 Task: Invite Team Member Softage.1@softage.net to Workspace Change Management Consulting. Invite Team Member Softage.2@softage.net to Workspace Change Management Consulting. Invite Team Member Softage.3@softage.net to Workspace Change Management Consulting. Invite Team Member Softage.4@softage.net to Workspace Change Management Consulting
Action: Mouse moved to (882, 129)
Screenshot: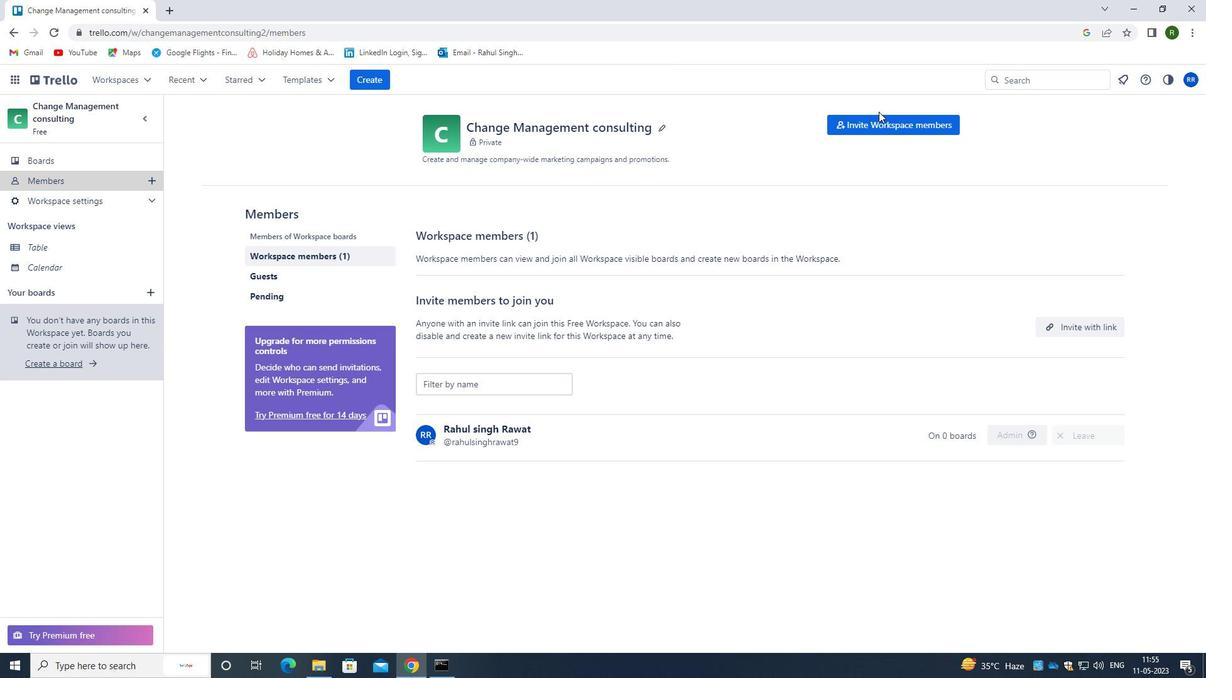 
Action: Mouse pressed left at (882, 129)
Screenshot: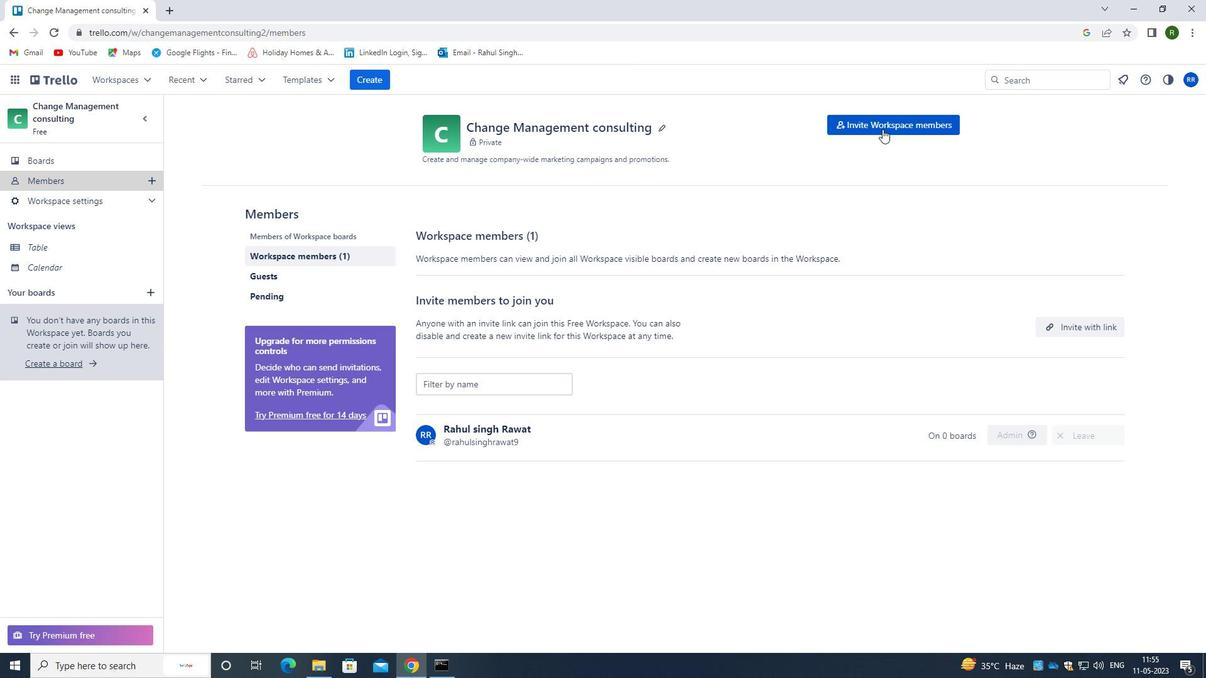 
Action: Mouse moved to (468, 357)
Screenshot: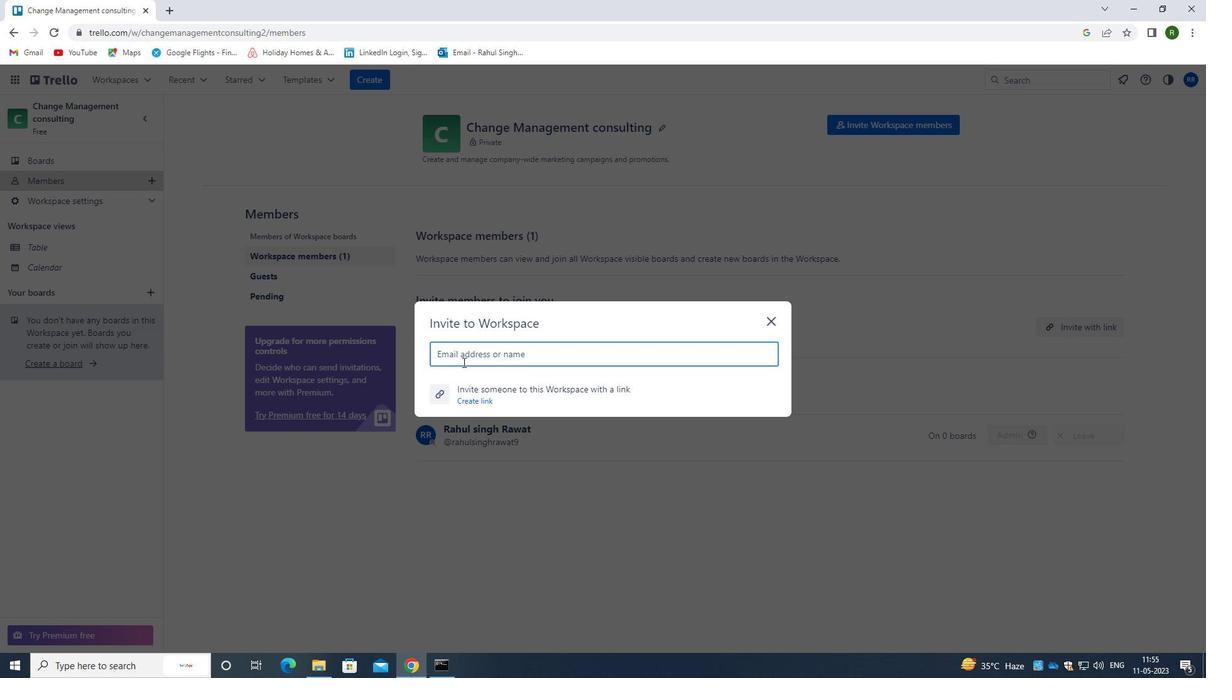 
Action: Key pressed <Key.caps_lock>s<Key.caps_lock>oftage.1<Key.shift><Key.shift><Key.shift><Key.shift><Key.shift><Key.shift>@SOFTAGE.NET
Screenshot: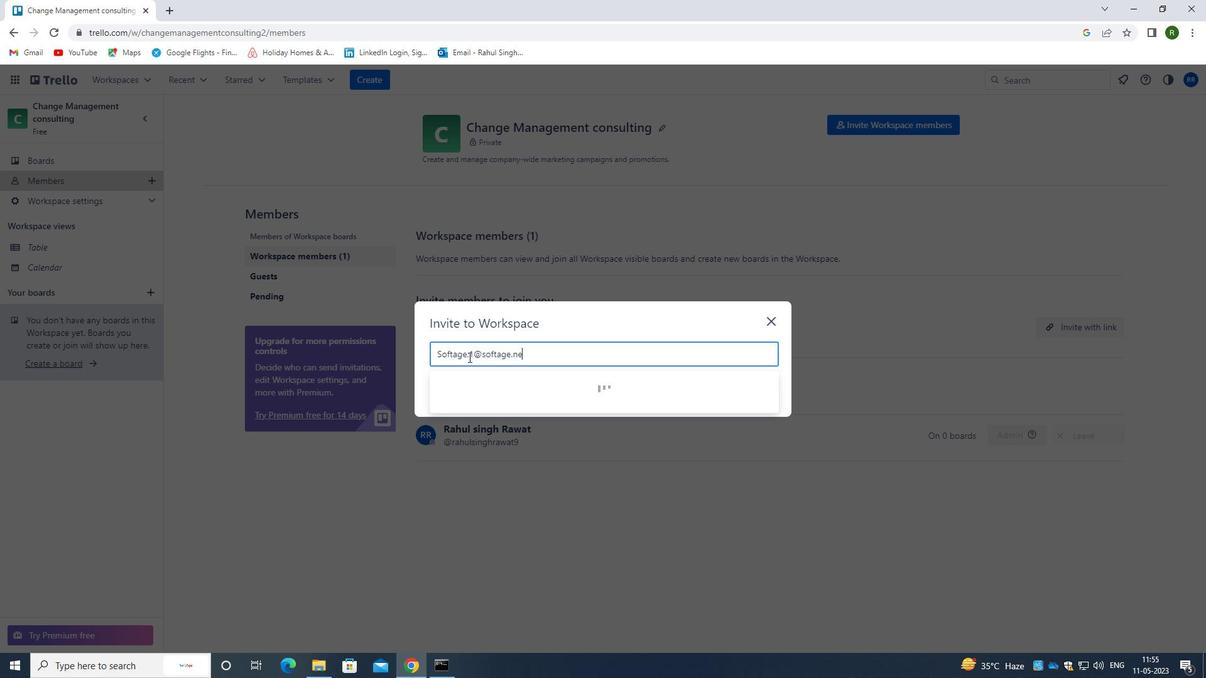 
Action: Mouse moved to (513, 387)
Screenshot: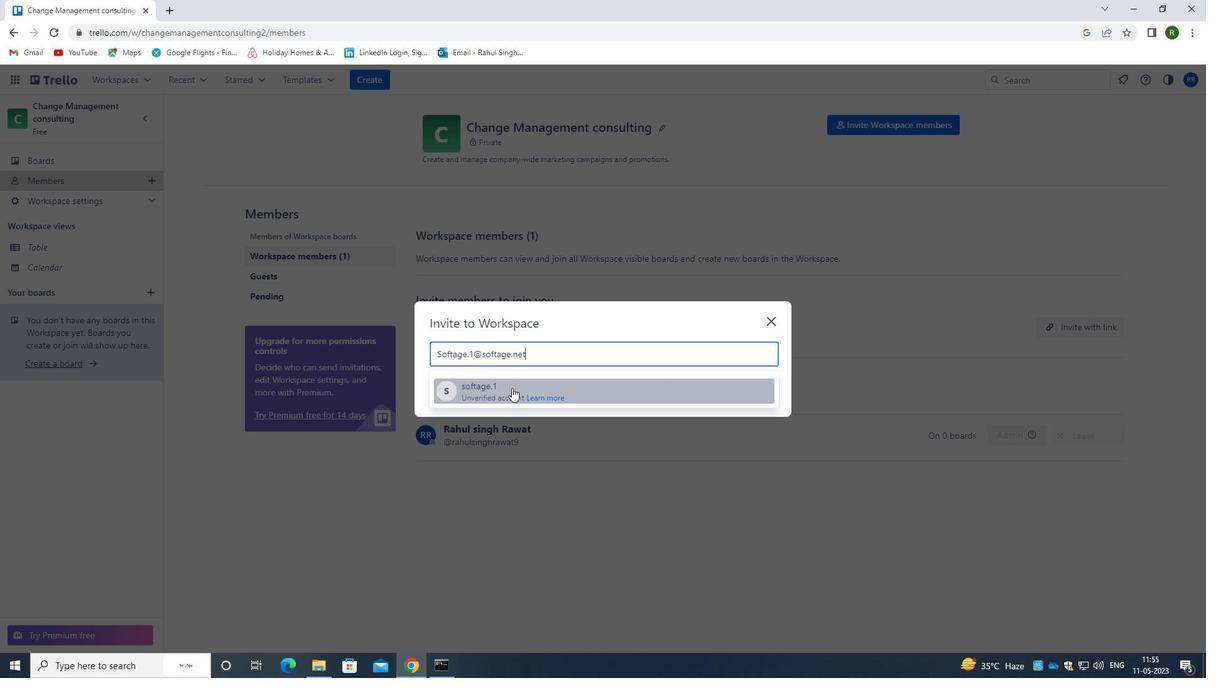 
Action: Mouse pressed left at (513, 387)
Screenshot: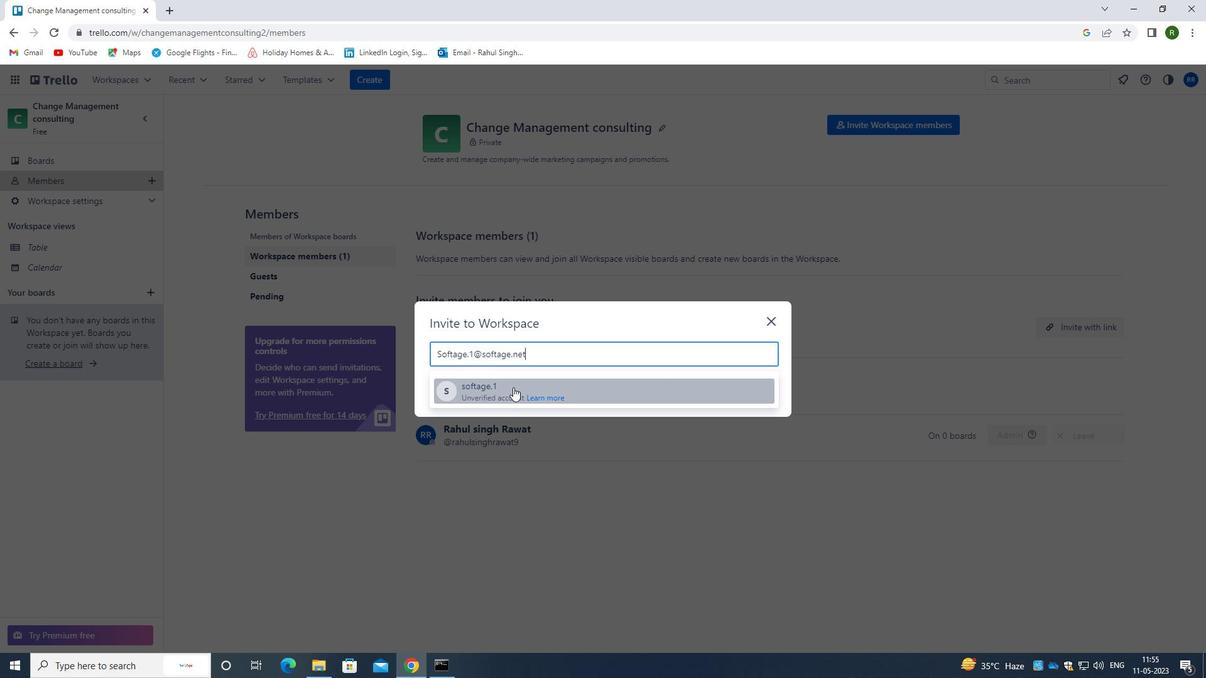
Action: Mouse moved to (743, 326)
Screenshot: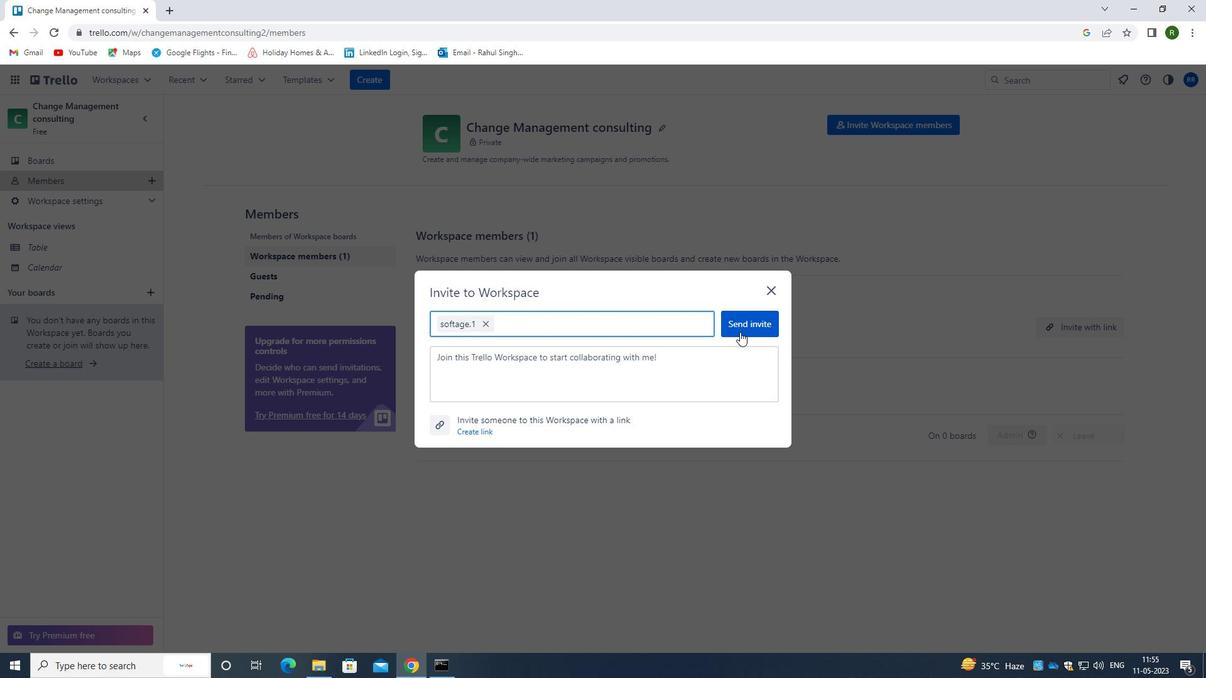 
Action: Mouse pressed left at (743, 326)
Screenshot: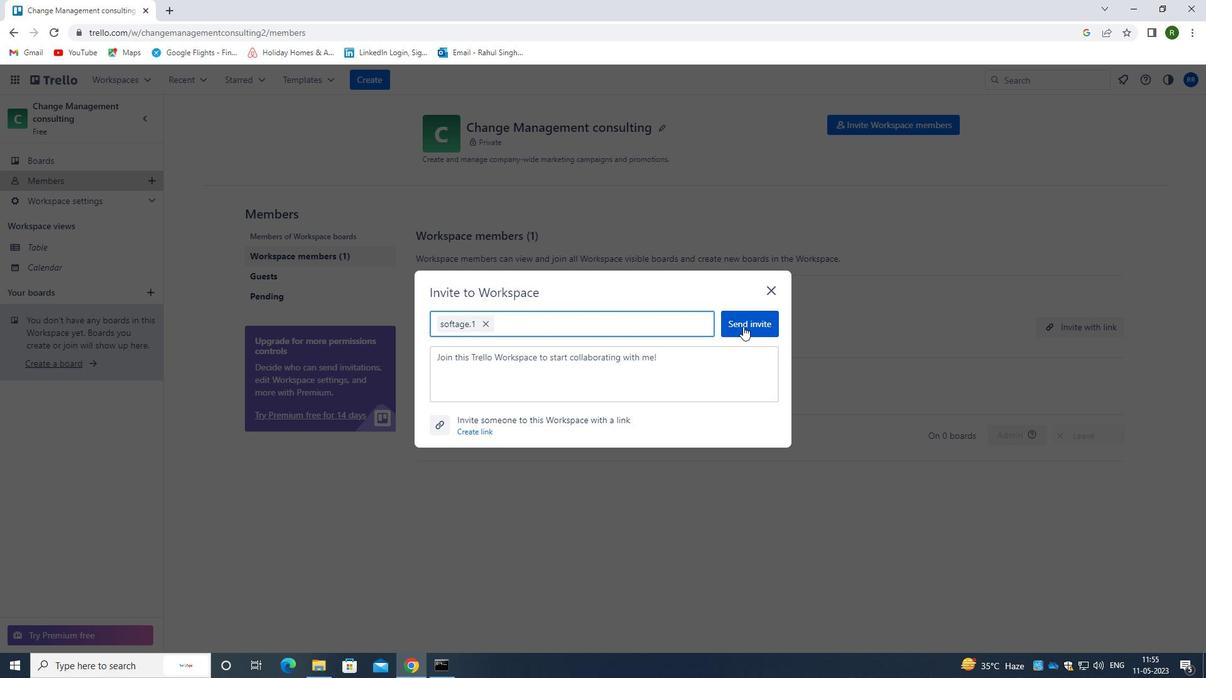 
Action: Mouse moved to (908, 128)
Screenshot: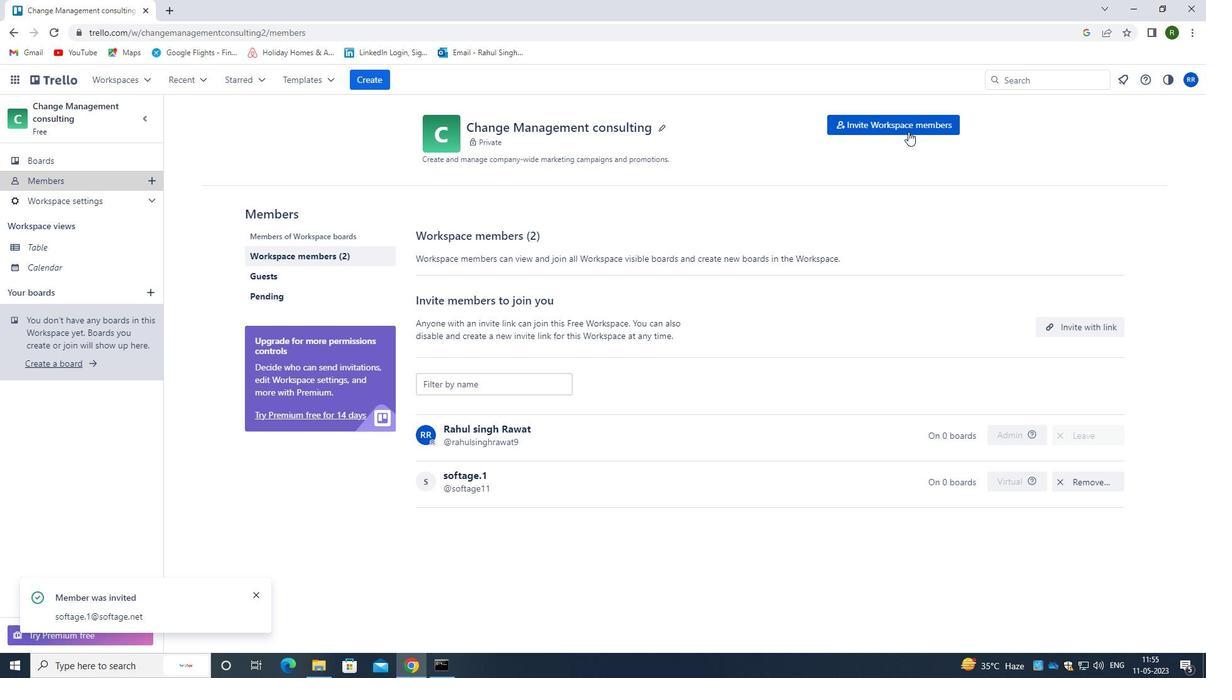 
Action: Mouse pressed left at (908, 128)
Screenshot: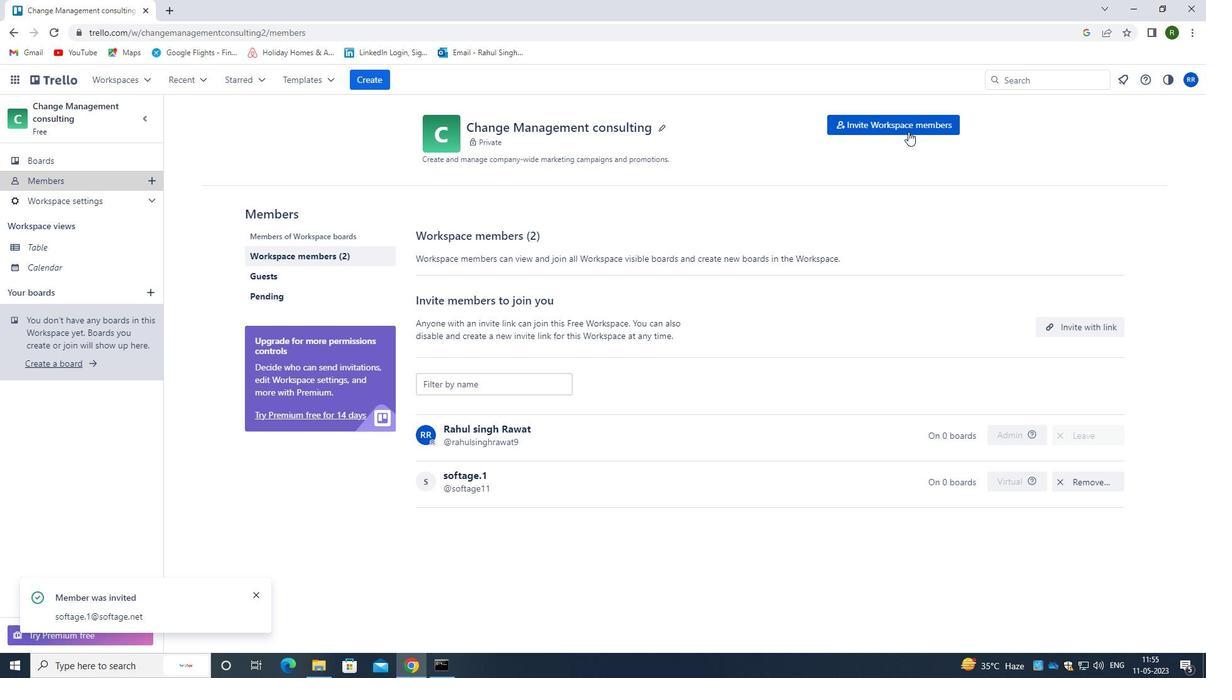
Action: Mouse moved to (522, 355)
Screenshot: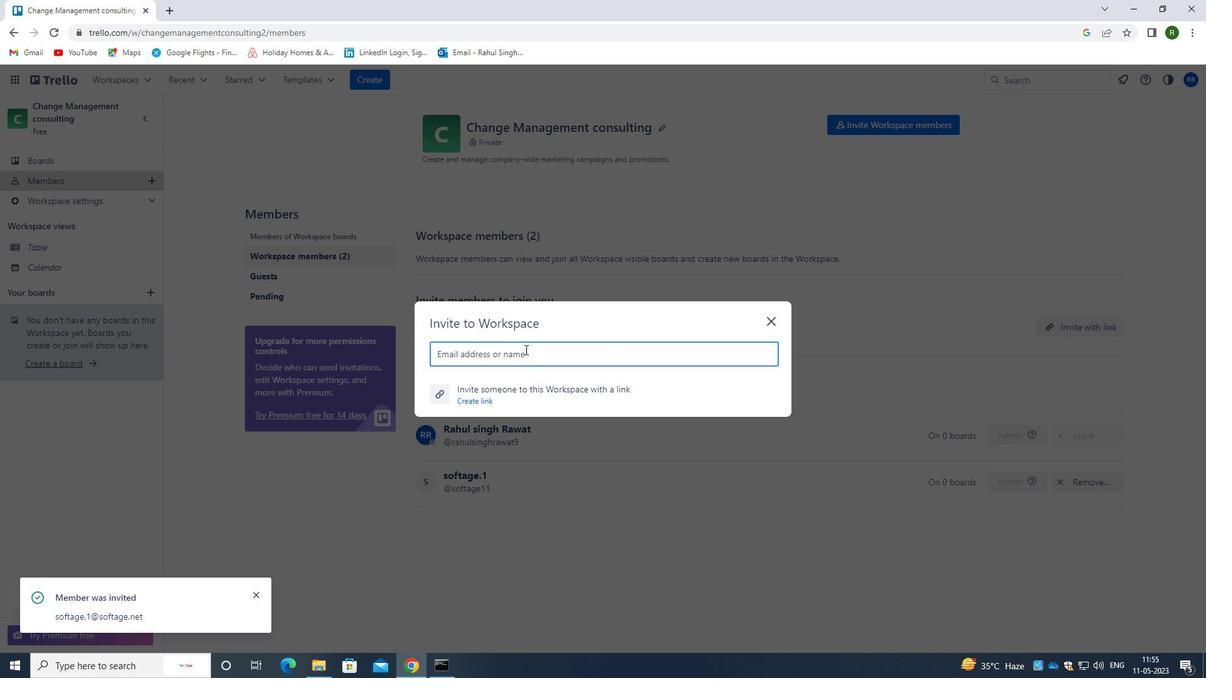 
Action: Key pressed <Key.caps_lock>S<Key.caps_lock>OFTAGE.2<Key.shift>@SOFTAGE.NET
Screenshot: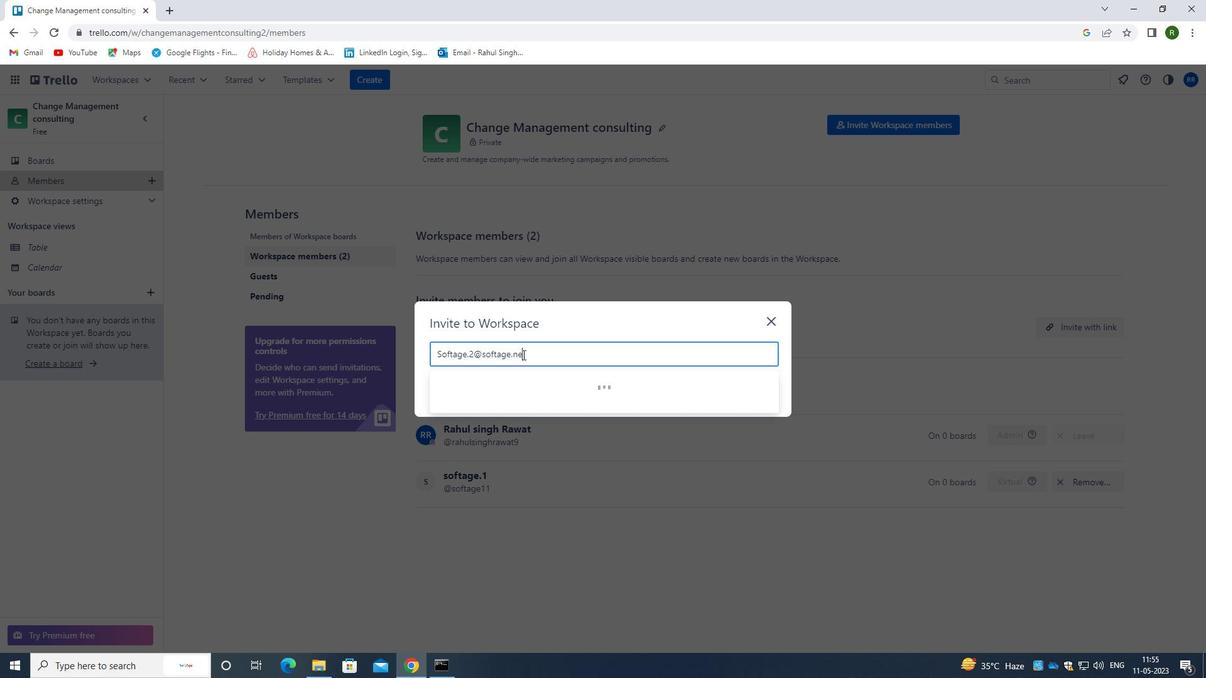 
Action: Mouse moved to (490, 382)
Screenshot: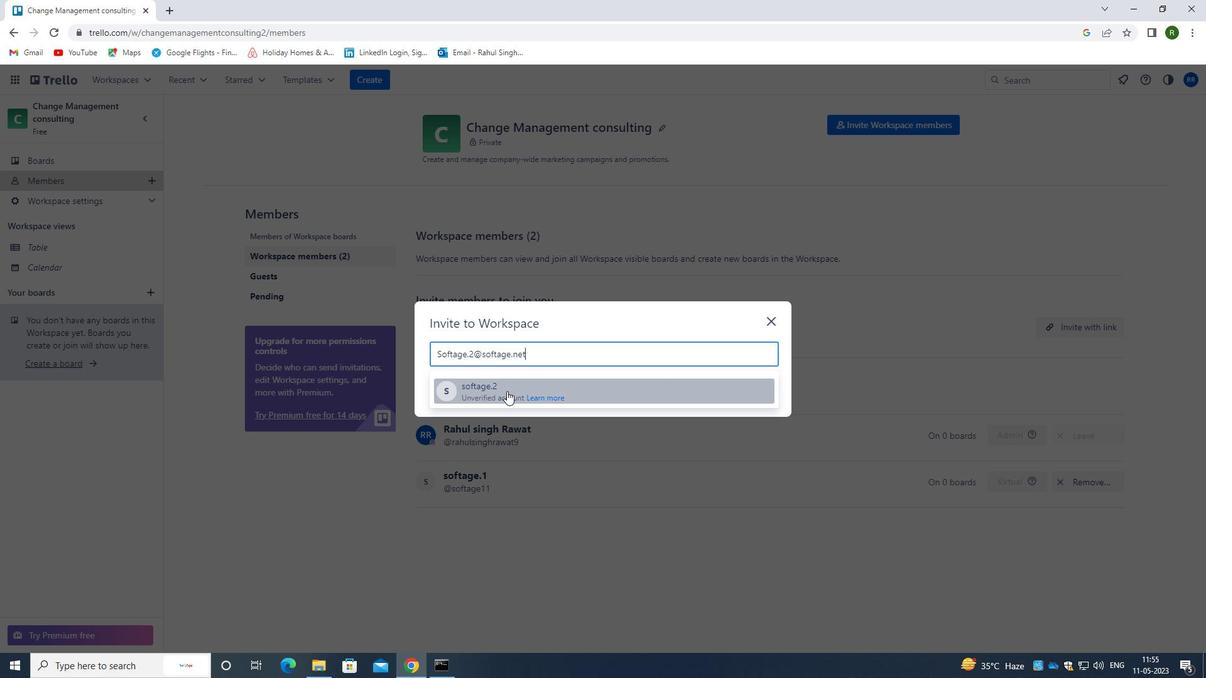 
Action: Mouse pressed left at (490, 382)
Screenshot: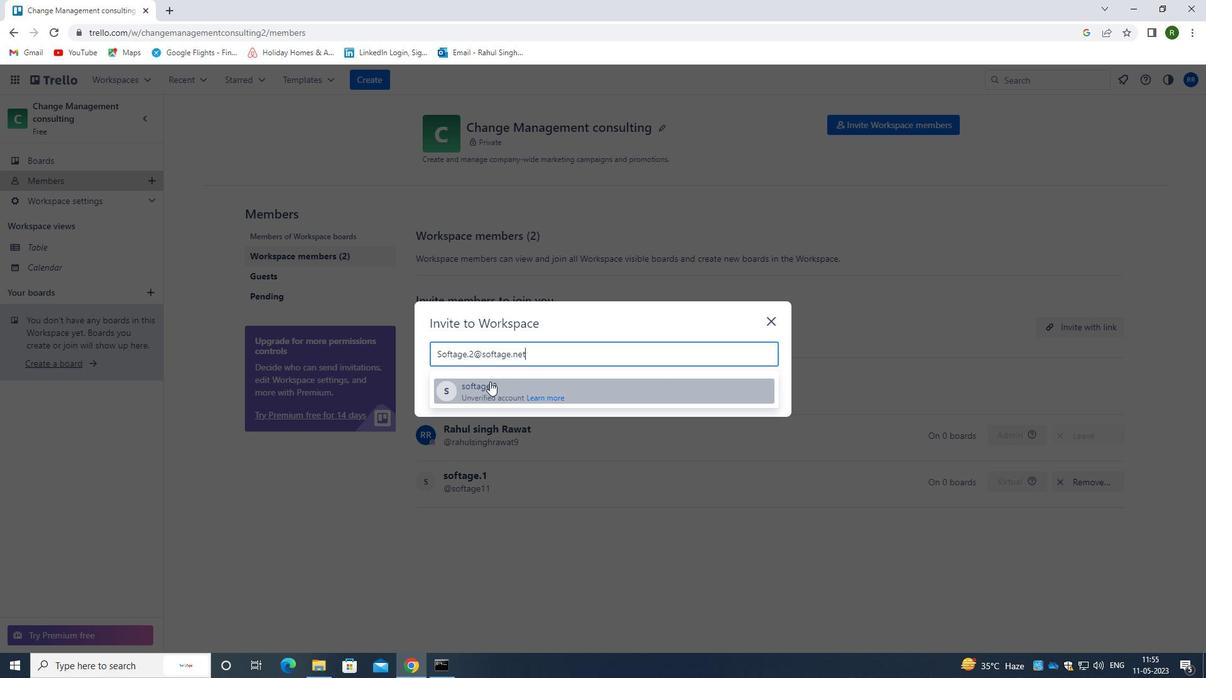 
Action: Mouse moved to (749, 332)
Screenshot: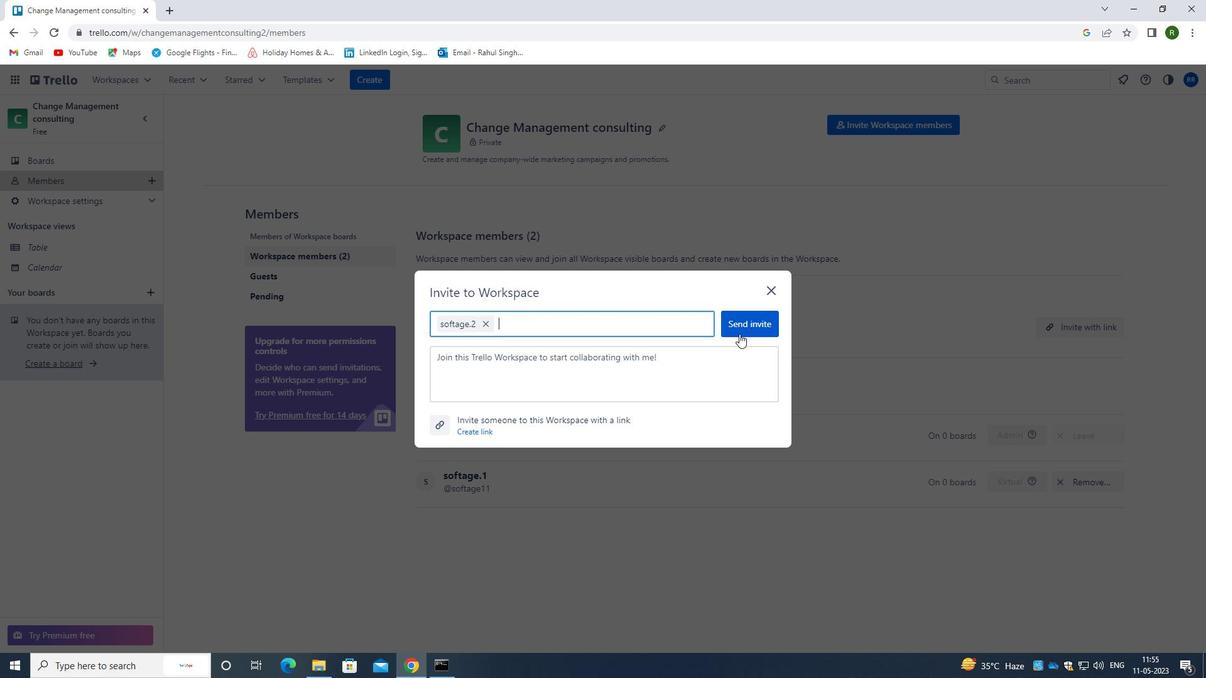 
Action: Mouse pressed left at (749, 332)
Screenshot: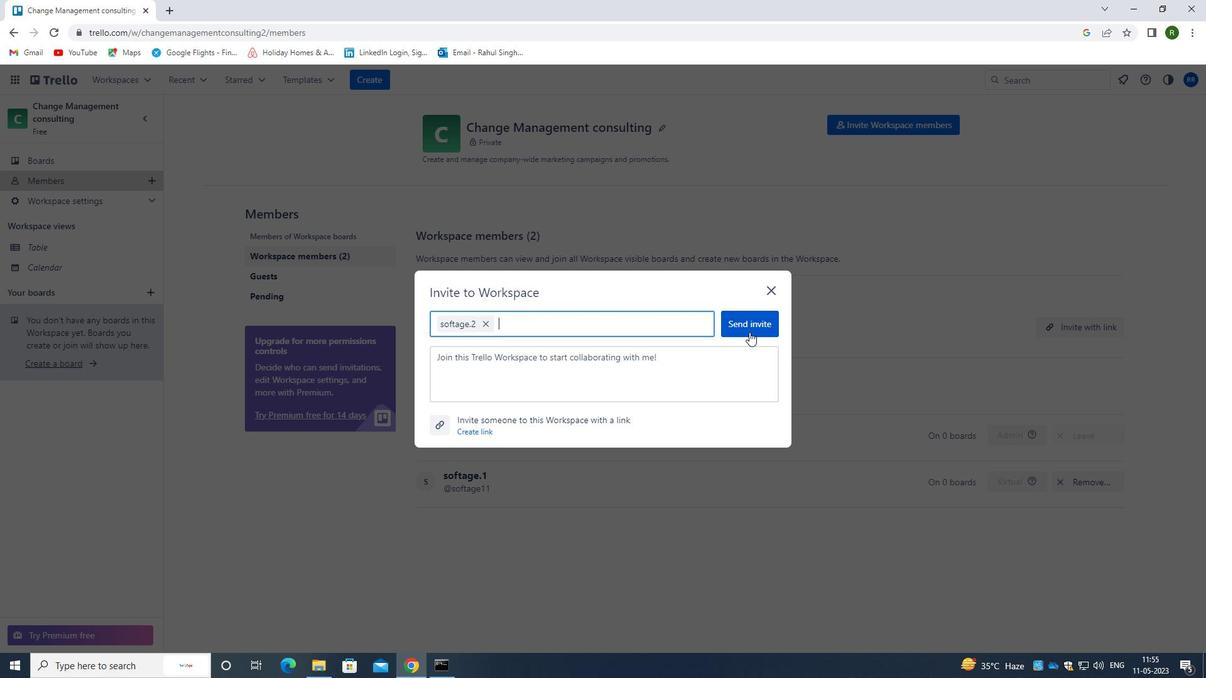 
Action: Mouse moved to (895, 130)
Screenshot: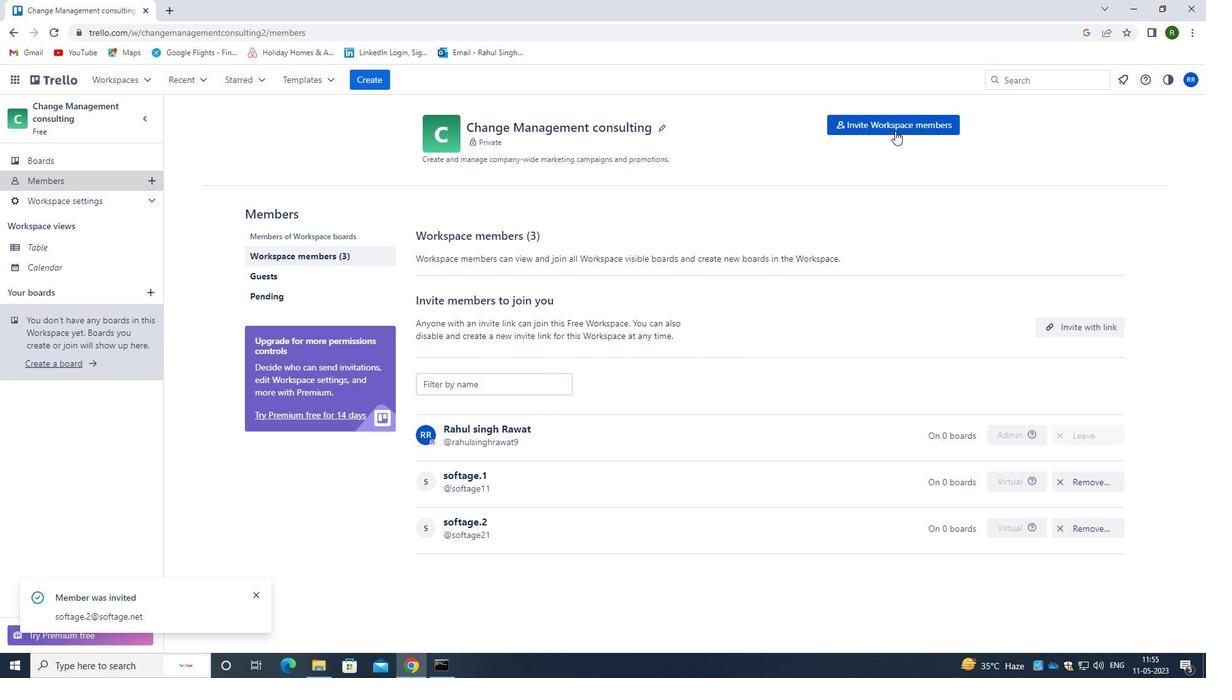 
Action: Mouse pressed left at (895, 130)
Screenshot: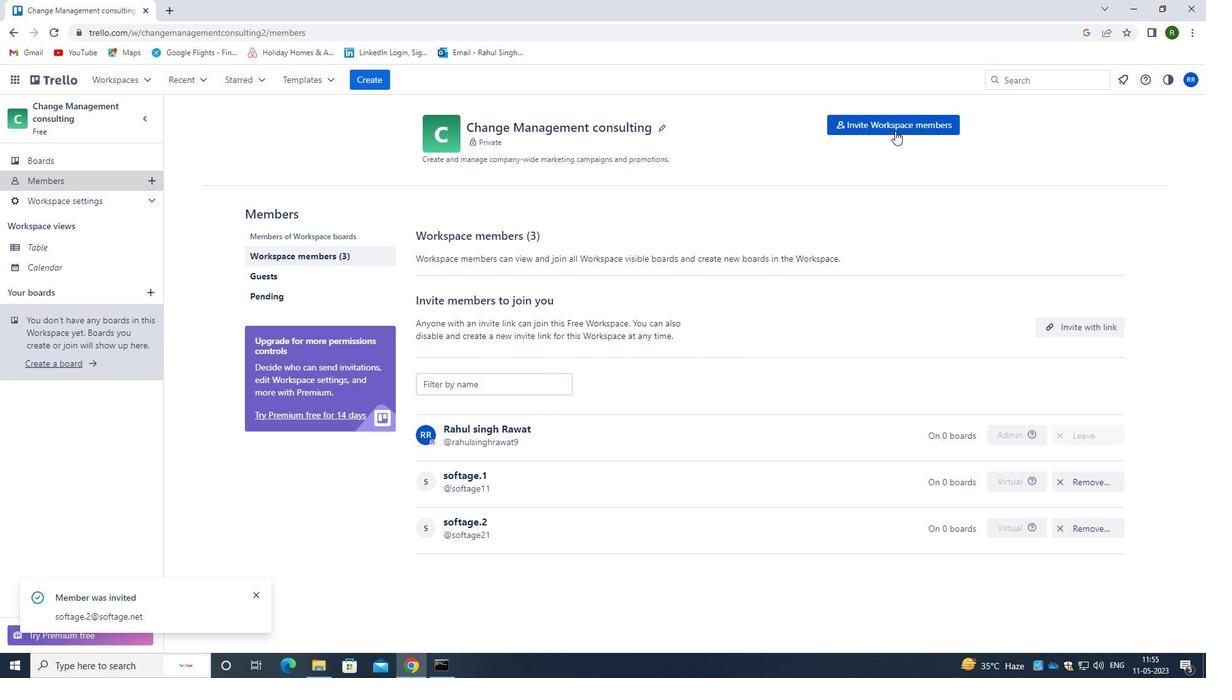 
Action: Mouse moved to (523, 364)
Screenshot: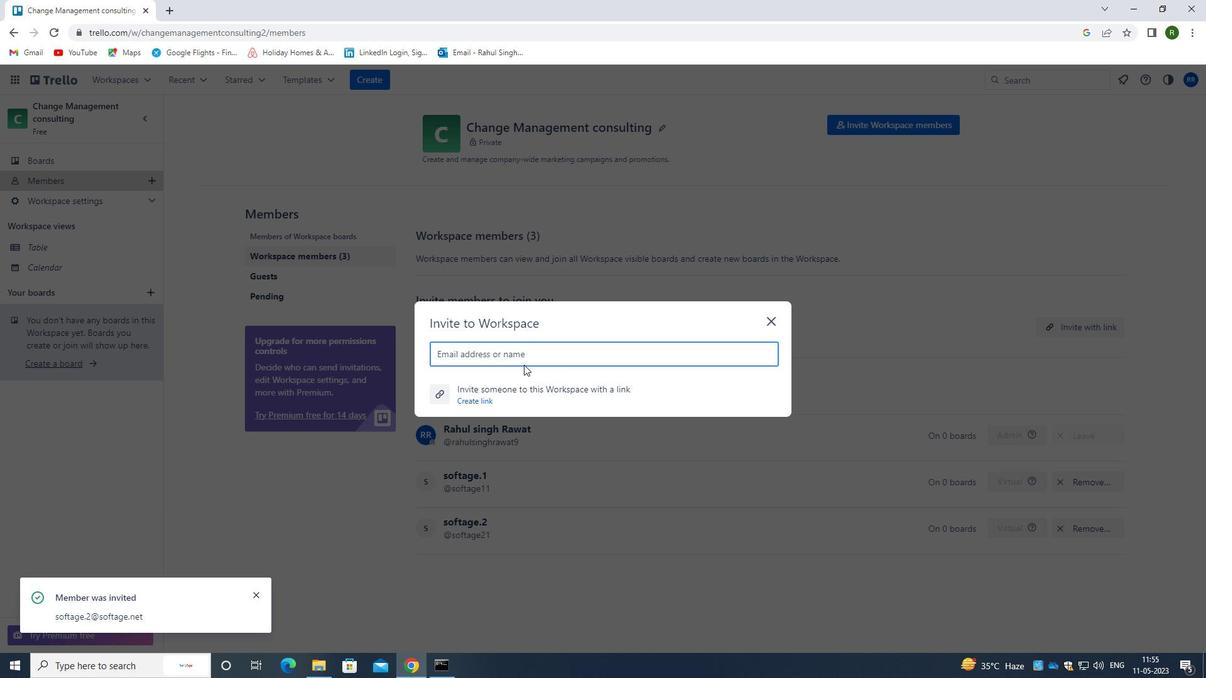 
Action: Key pressed <Key.caps_lock>S<Key.caps_lock>OFTAGE.3<Key.shift>@SOFTAGE.NET
Screenshot: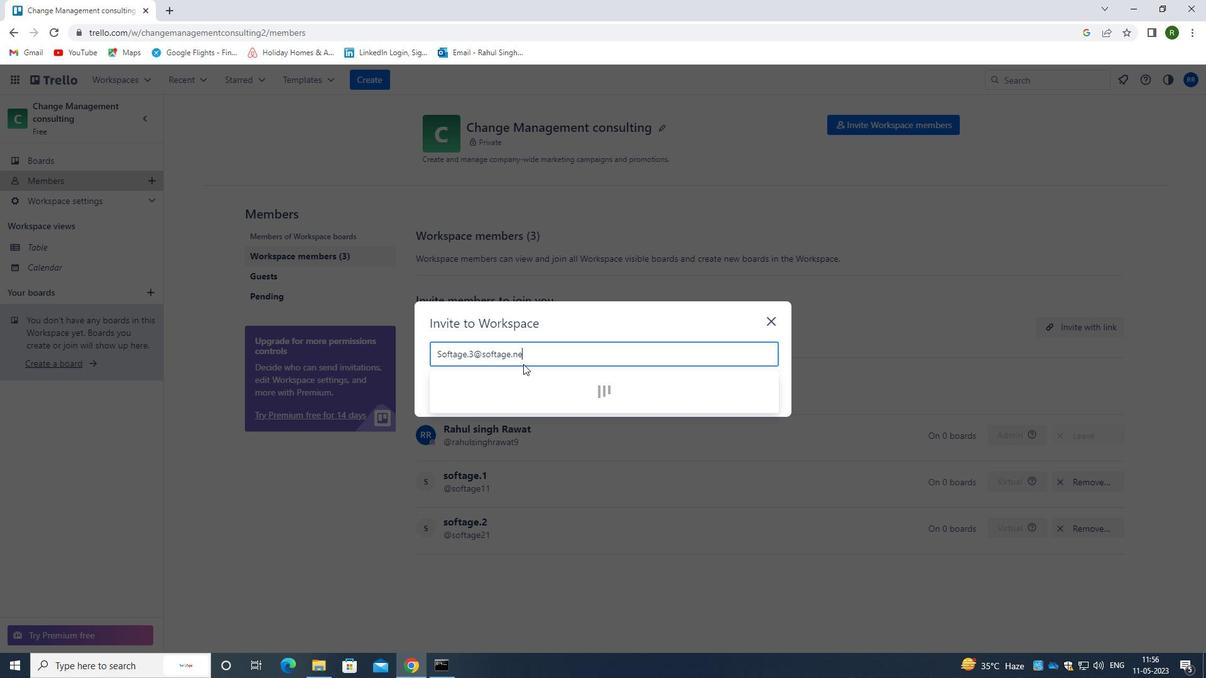 
Action: Mouse moved to (487, 387)
Screenshot: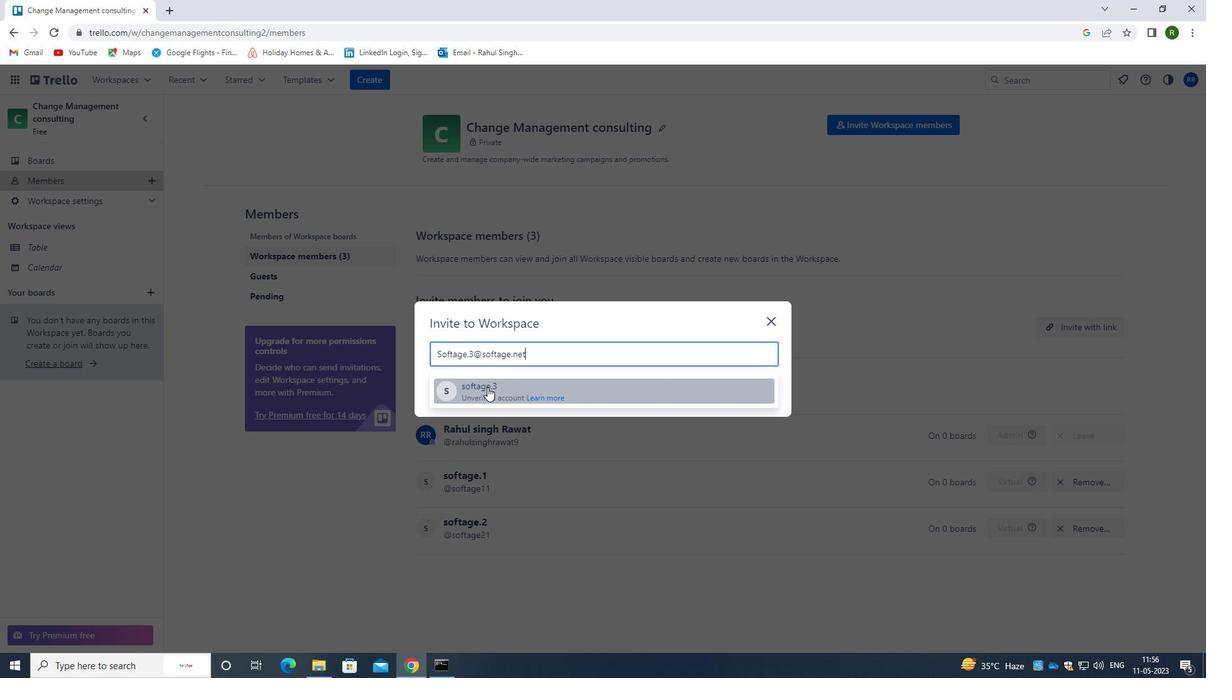 
Action: Mouse pressed left at (487, 387)
Screenshot: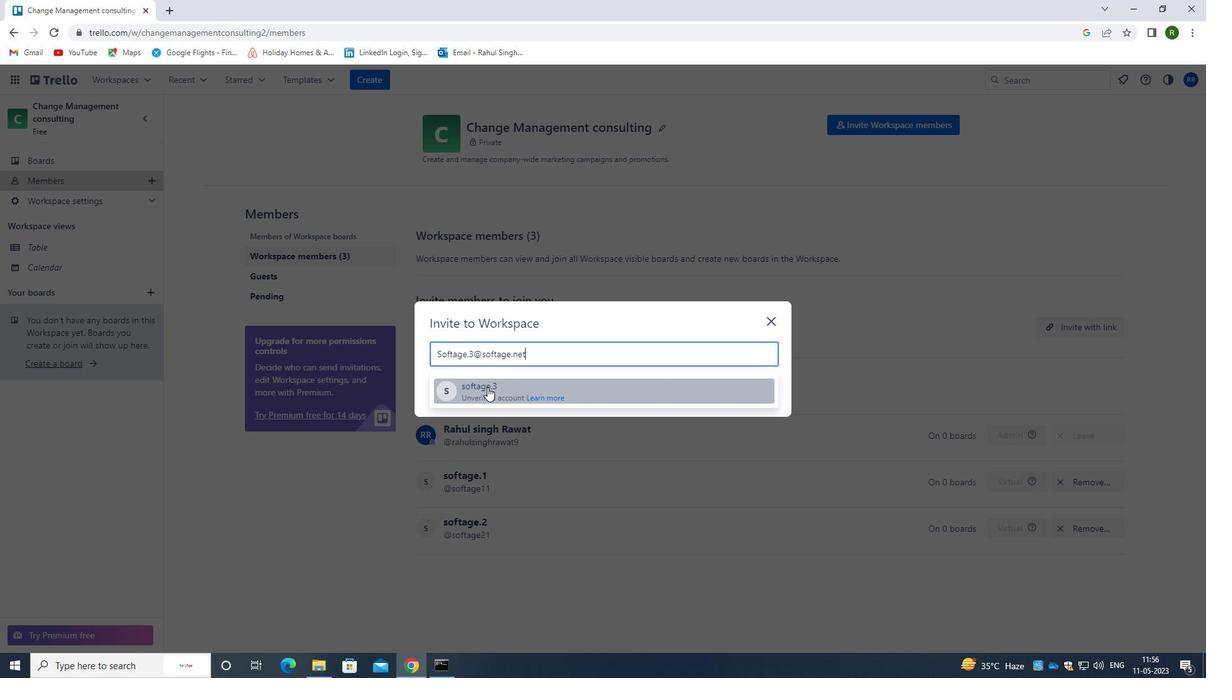 
Action: Mouse moved to (747, 333)
Screenshot: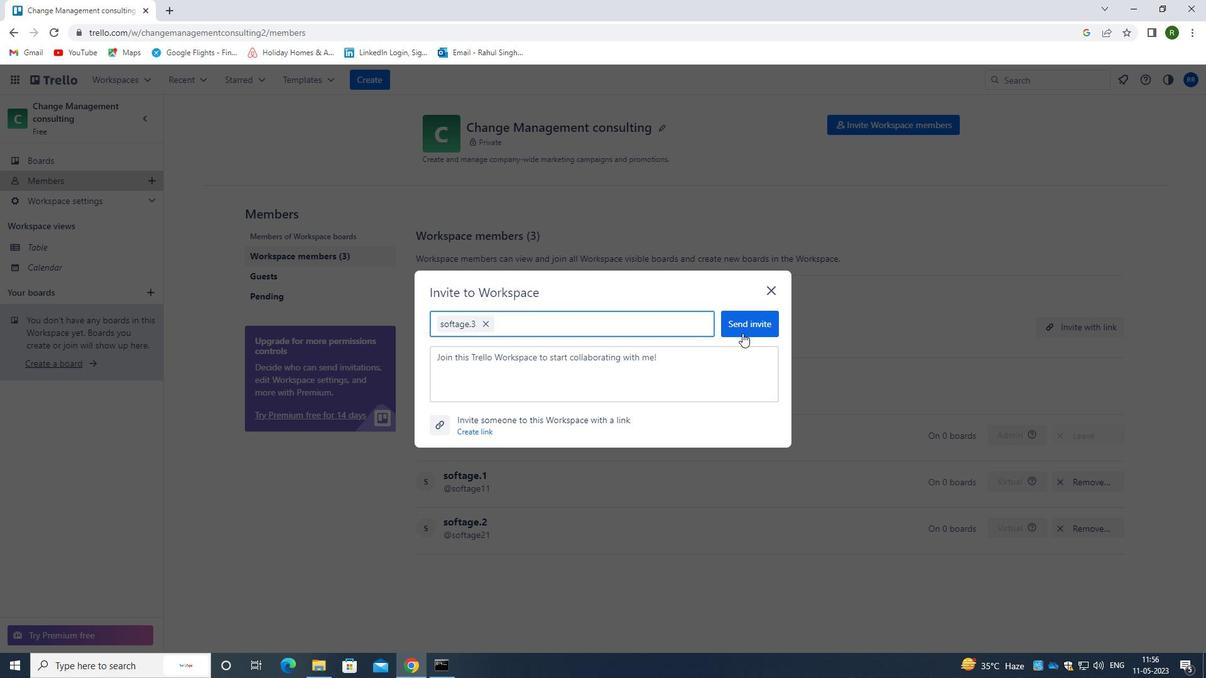 
Action: Mouse pressed left at (747, 333)
Screenshot: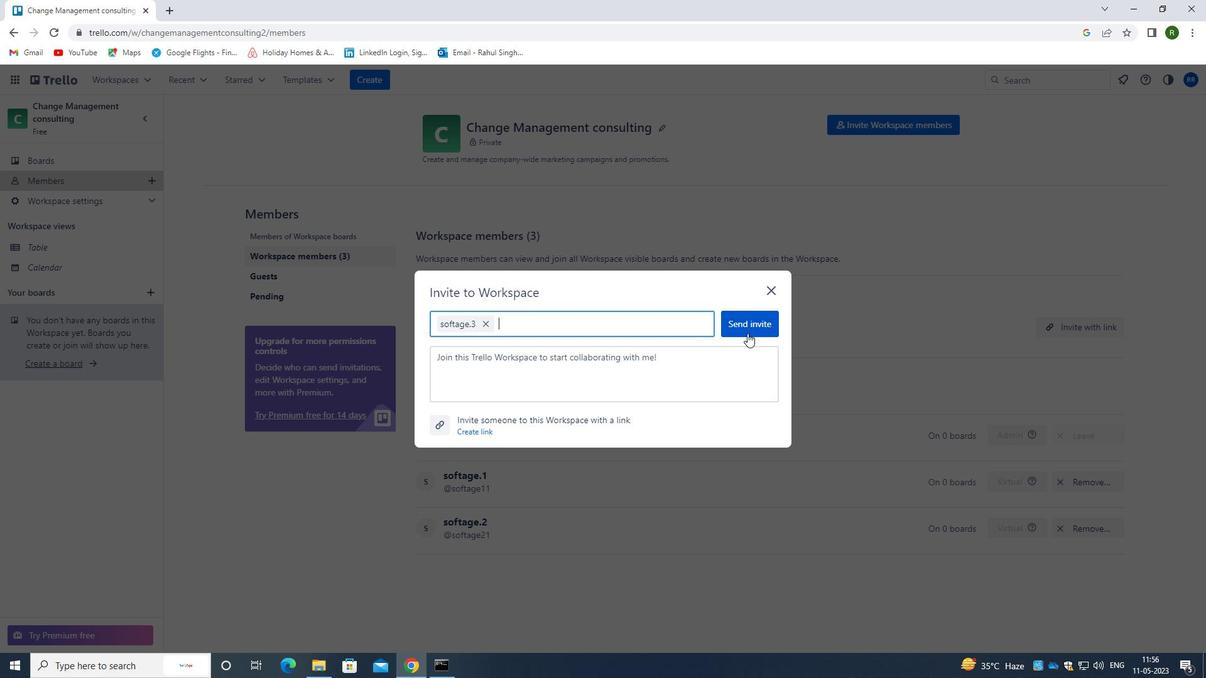 
Action: Mouse moved to (869, 128)
Screenshot: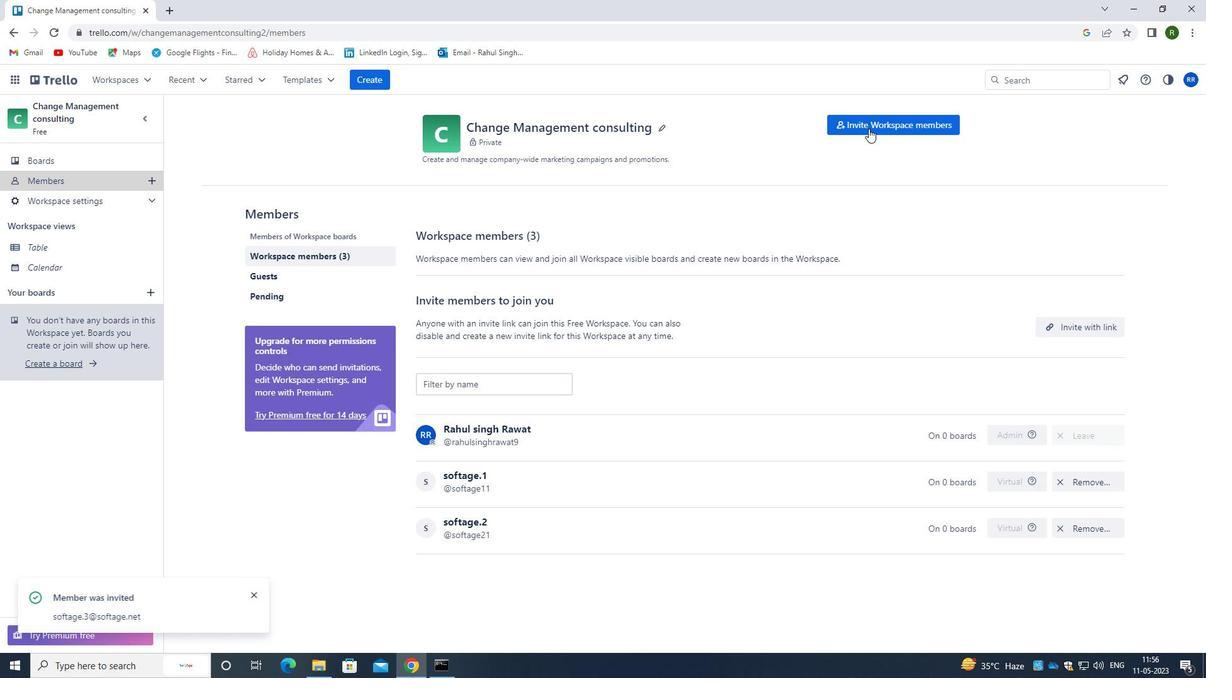 
Action: Mouse pressed left at (869, 128)
Screenshot: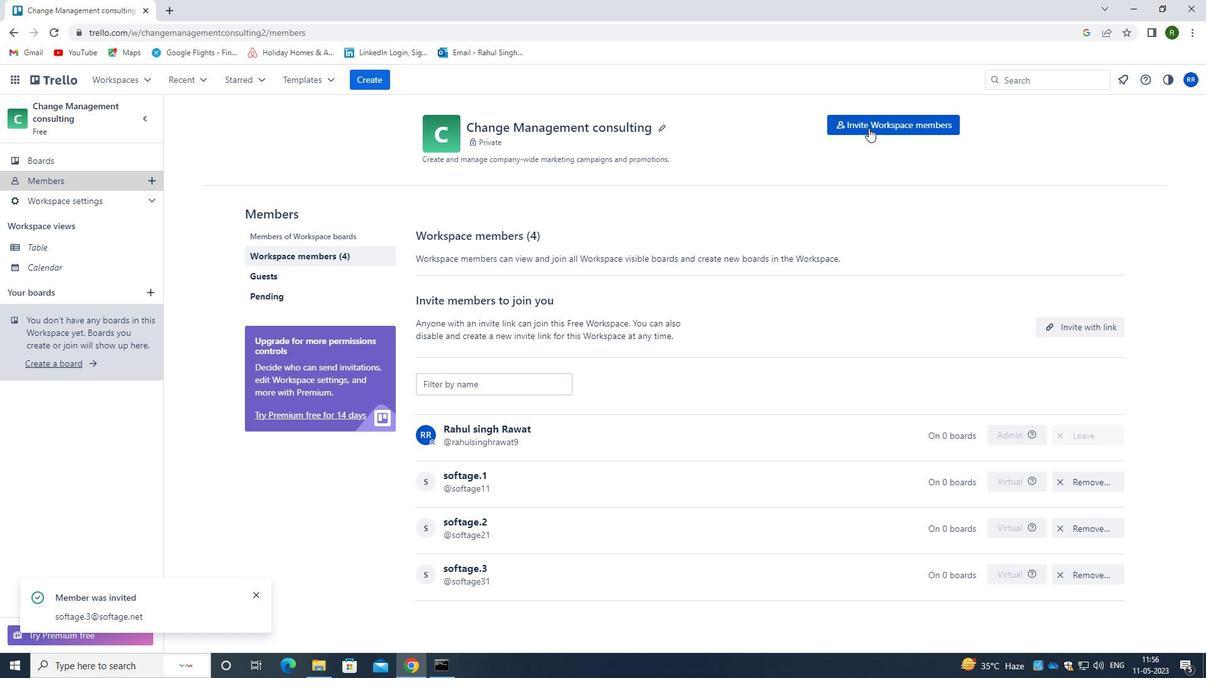 
Action: Mouse moved to (480, 356)
Screenshot: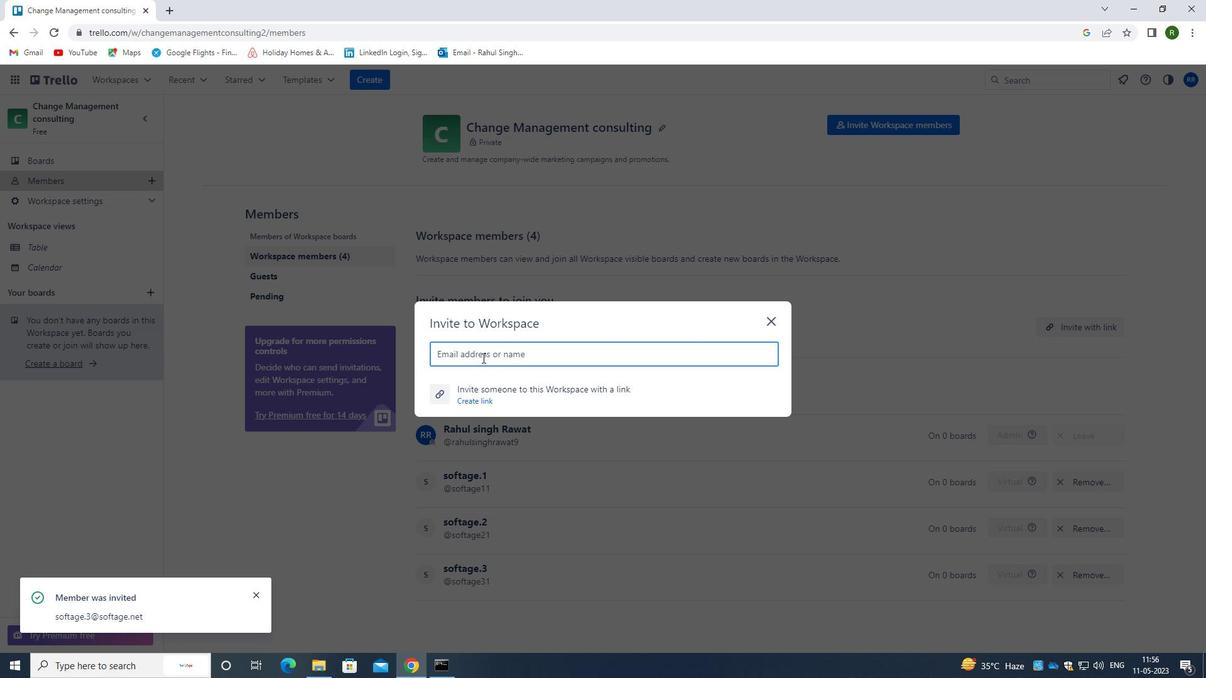 
Action: Key pressed <Key.caps_lock>S<Key.caps_lock>OFTAGE.4<Key.shift>@SOFTAGE.NET
Screenshot: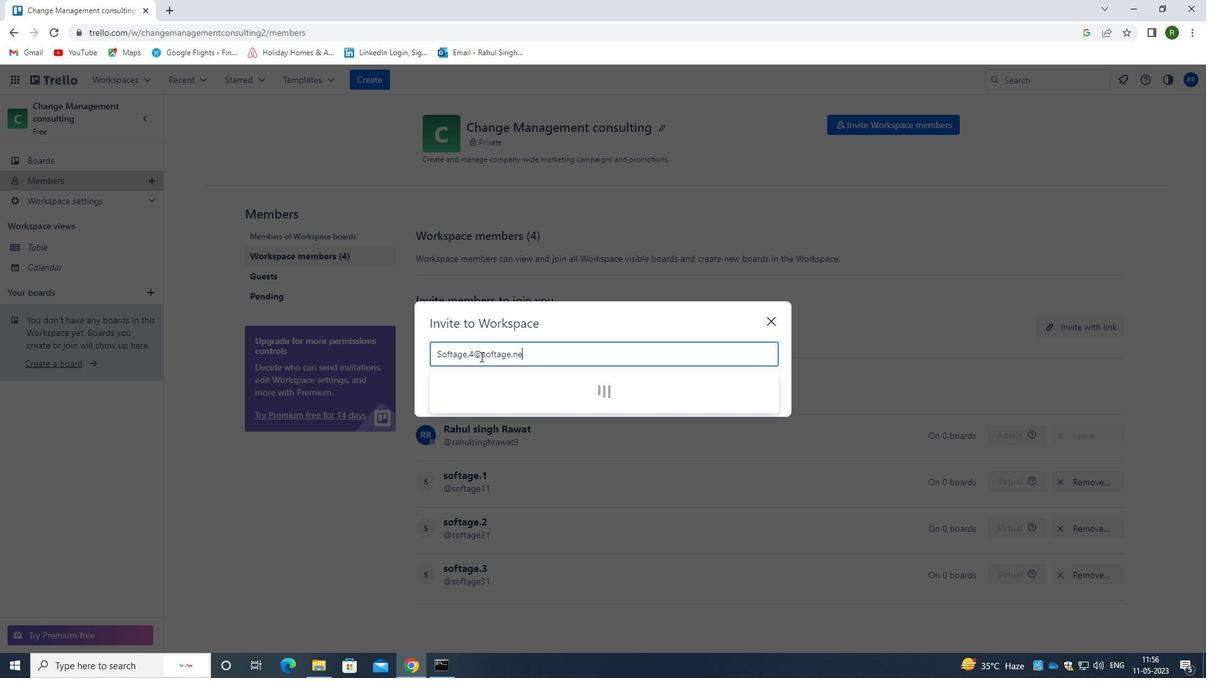 
Action: Mouse moved to (459, 392)
Screenshot: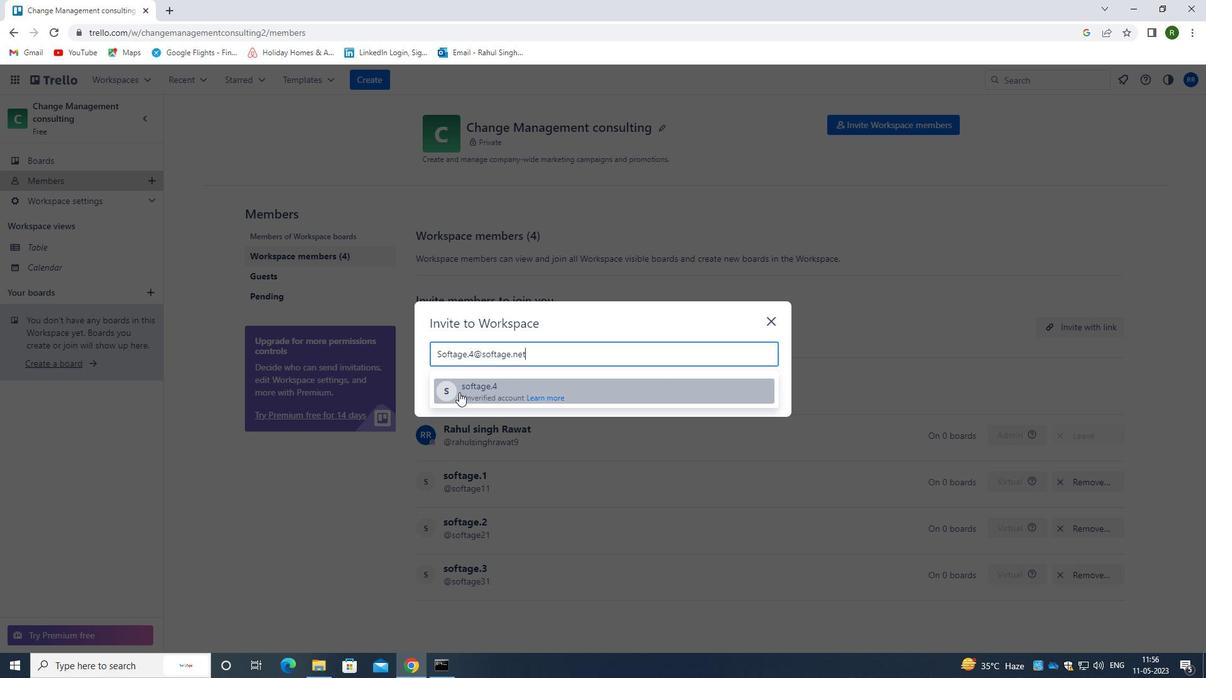 
Action: Mouse pressed left at (459, 392)
Screenshot: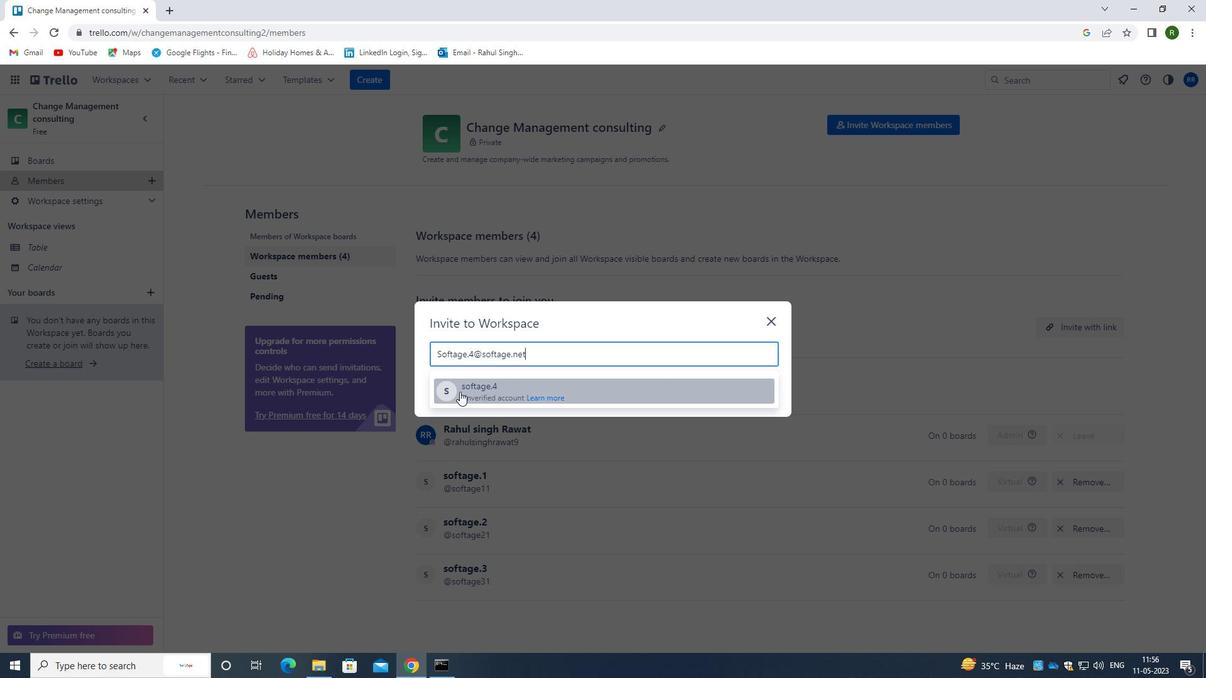 
Action: Mouse moved to (751, 329)
Screenshot: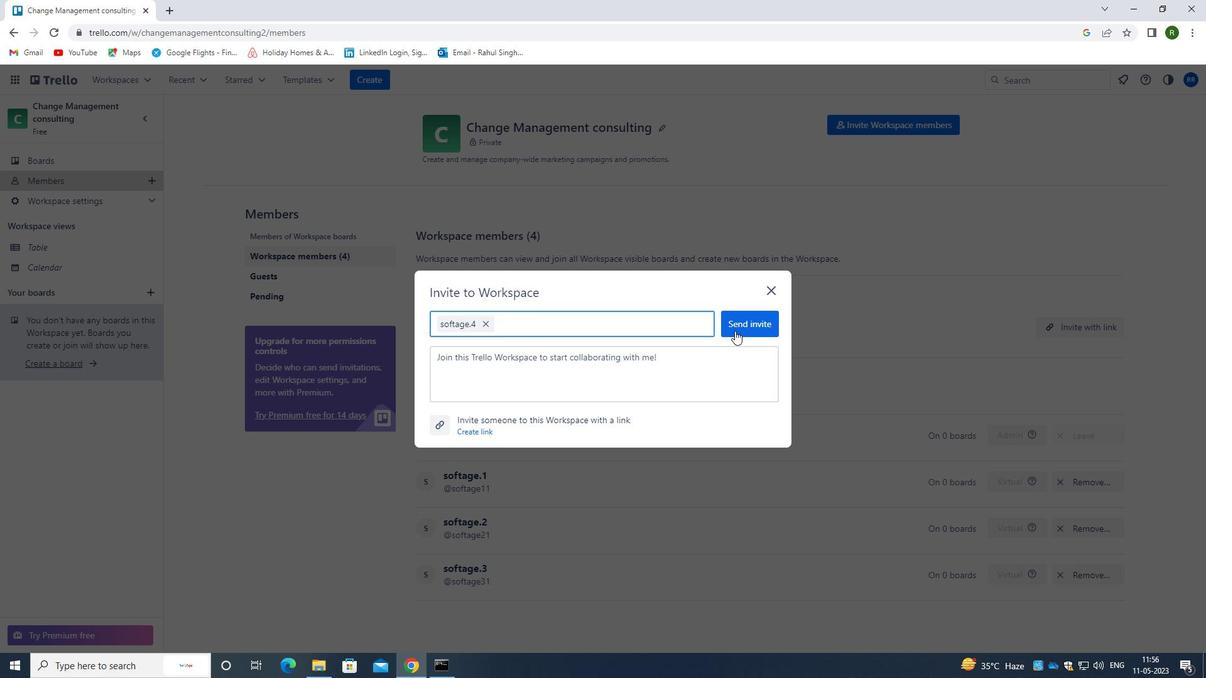
Action: Mouse pressed left at (751, 329)
Screenshot: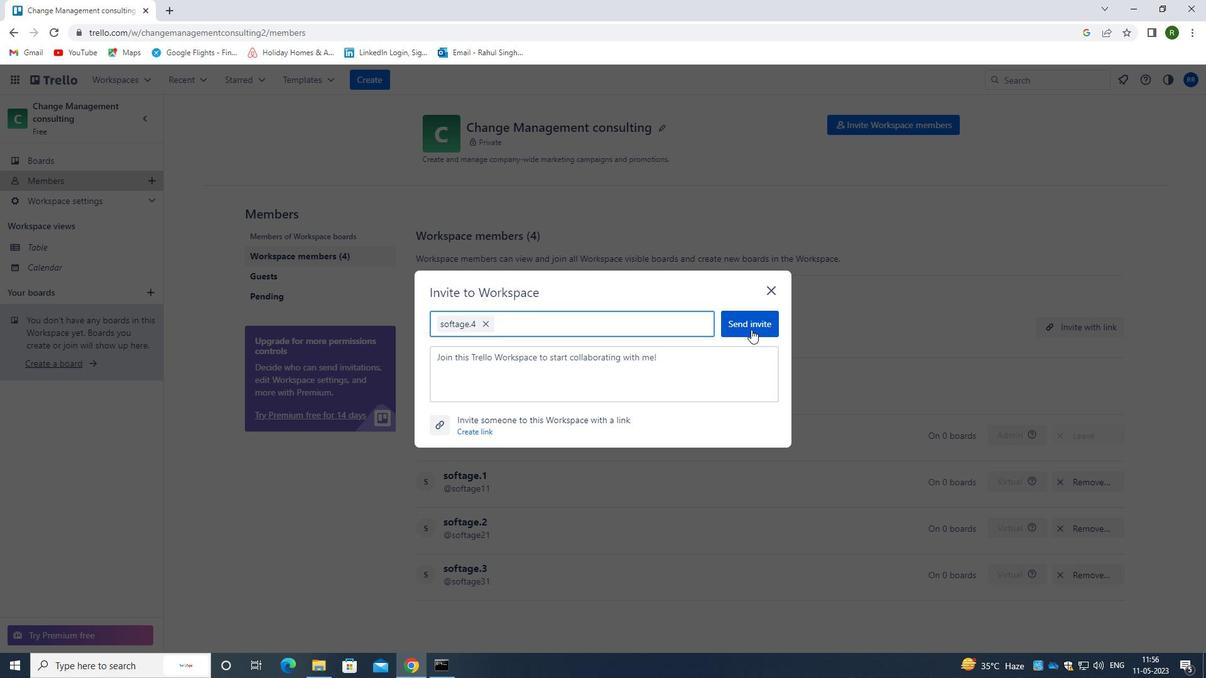 
Action: Mouse moved to (659, 335)
Screenshot: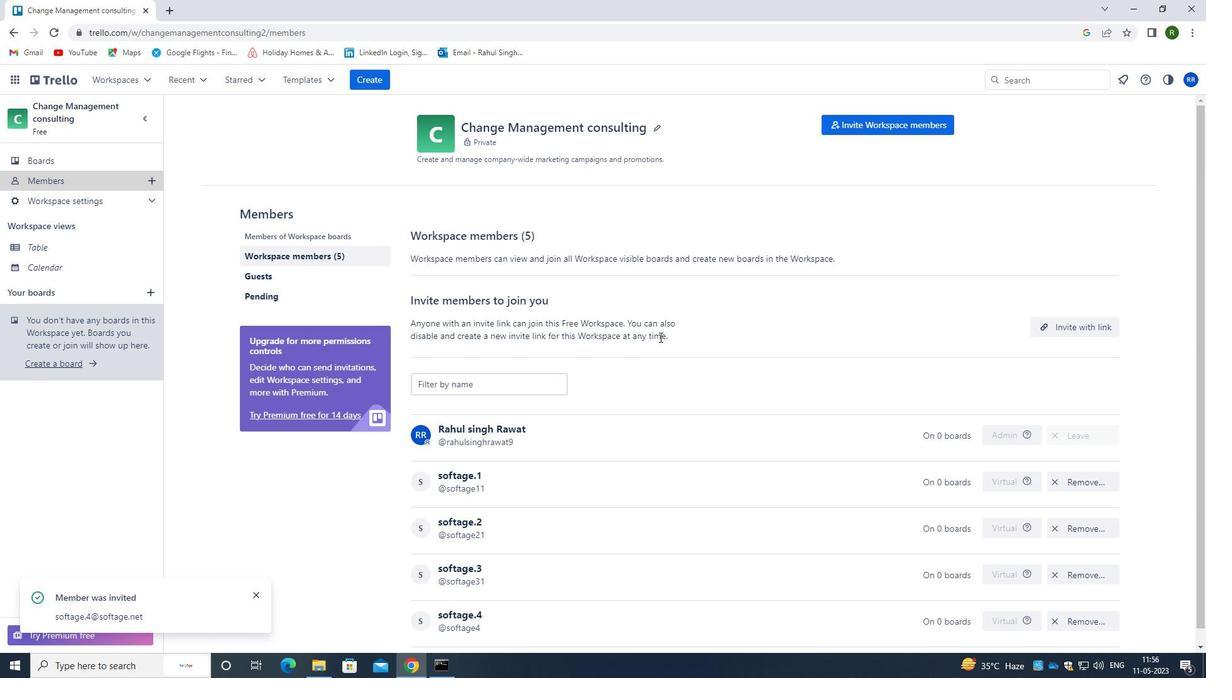 
